 Task: Remove an approval from a pull request review.
Action: Mouse moved to (147, 391)
Screenshot: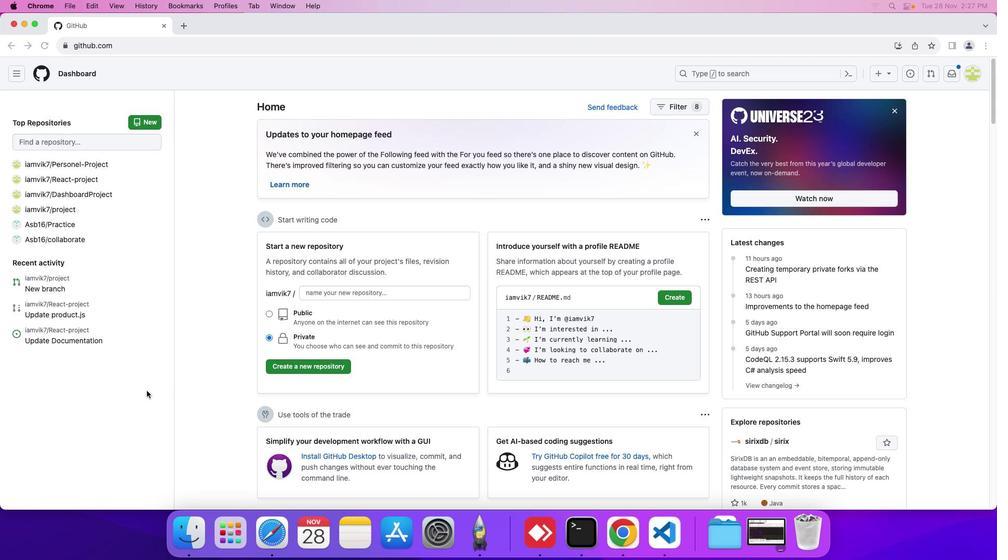 
Action: Mouse pressed left at (147, 391)
Screenshot: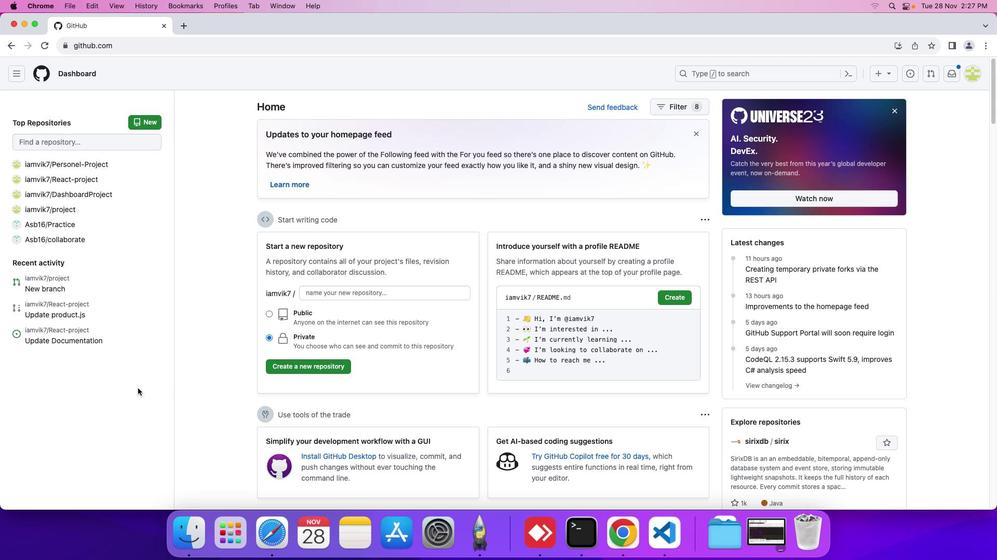 
Action: Mouse moved to (44, 208)
Screenshot: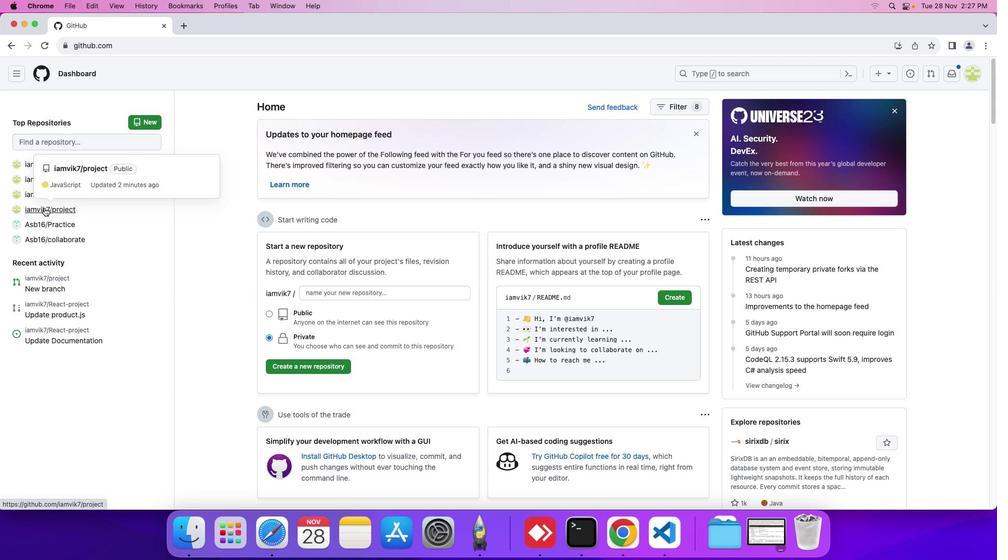 
Action: Mouse pressed left at (44, 208)
Screenshot: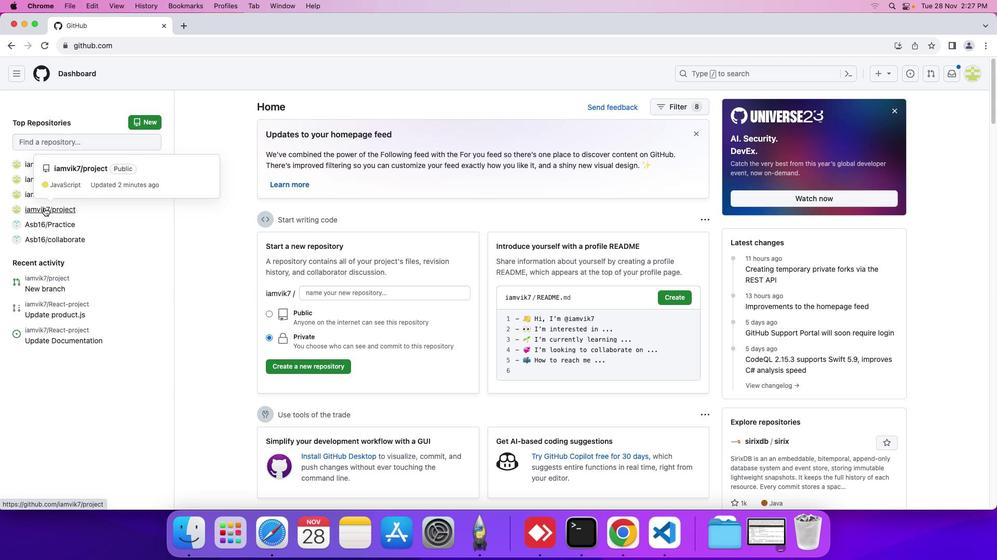 
Action: Mouse moved to (141, 101)
Screenshot: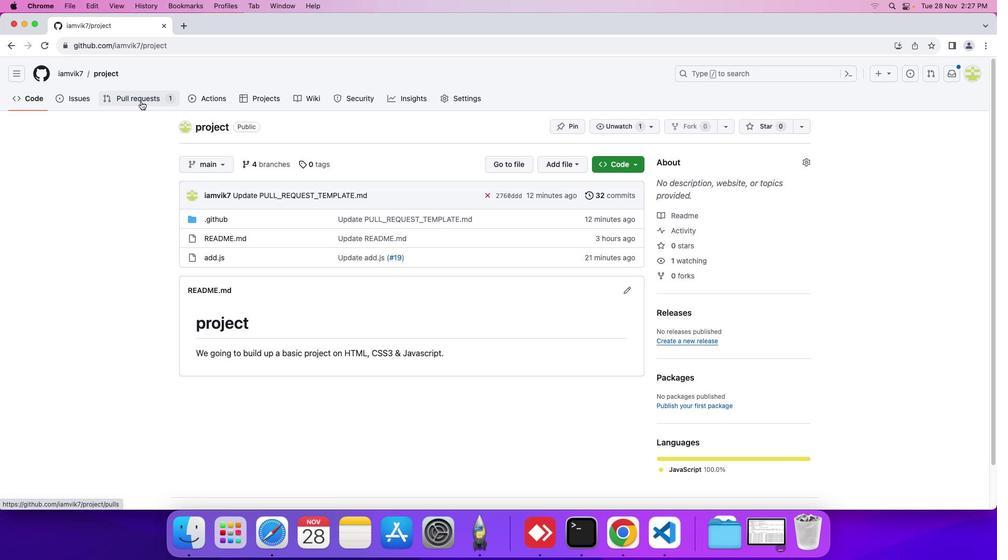 
Action: Mouse pressed left at (141, 101)
Screenshot: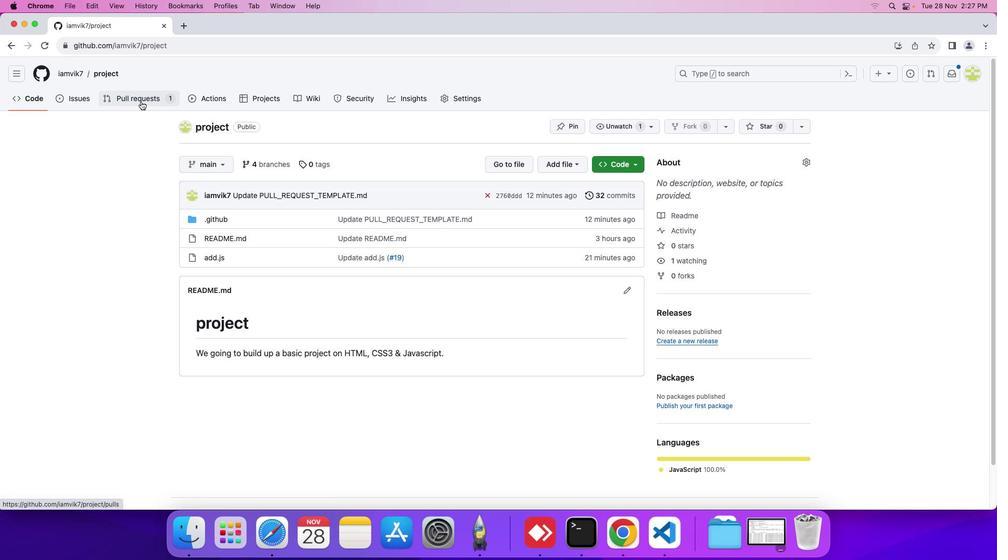 
Action: Mouse moved to (231, 253)
Screenshot: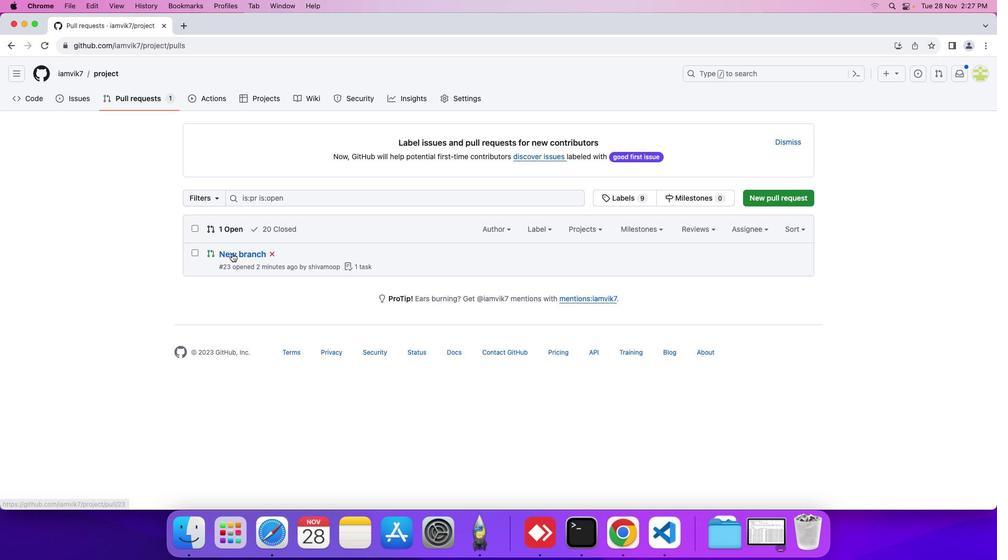 
Action: Mouse pressed left at (231, 253)
Screenshot: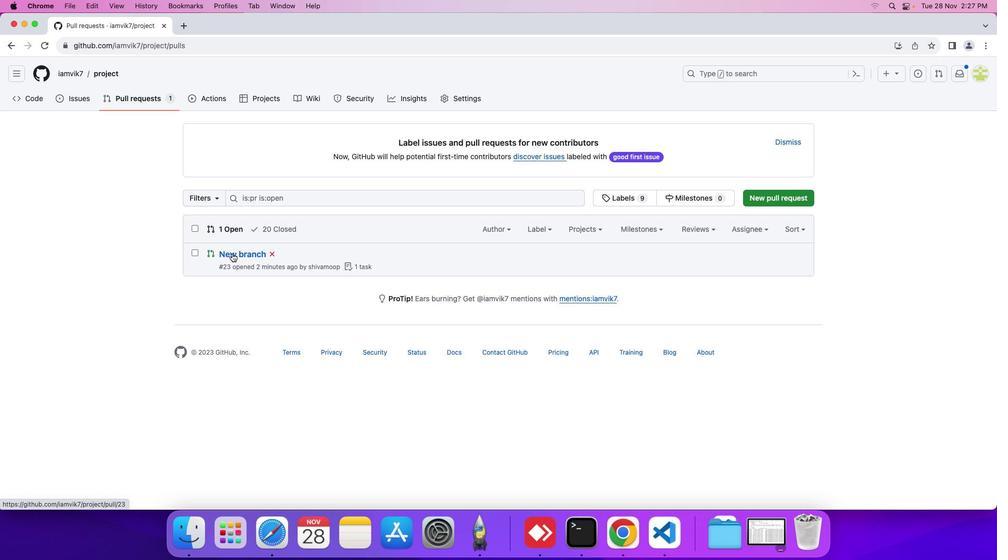
Action: Mouse moved to (759, 135)
Screenshot: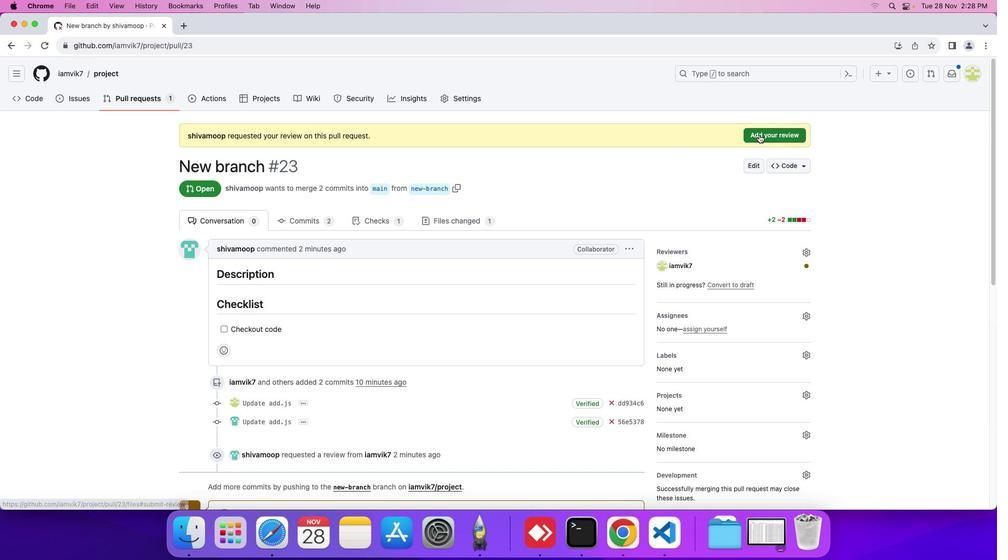 
Action: Mouse pressed left at (759, 135)
Screenshot: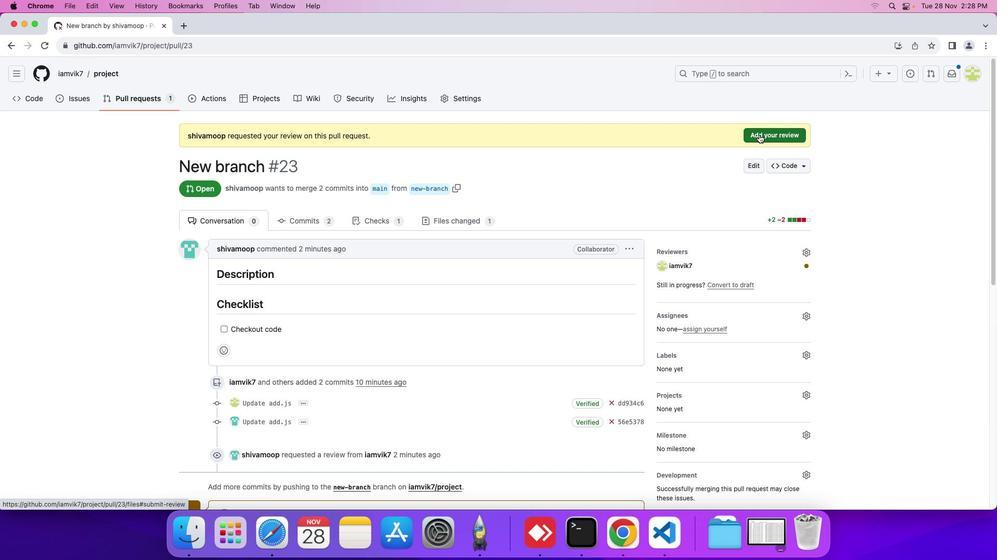 
Action: Mouse moved to (938, 212)
Screenshot: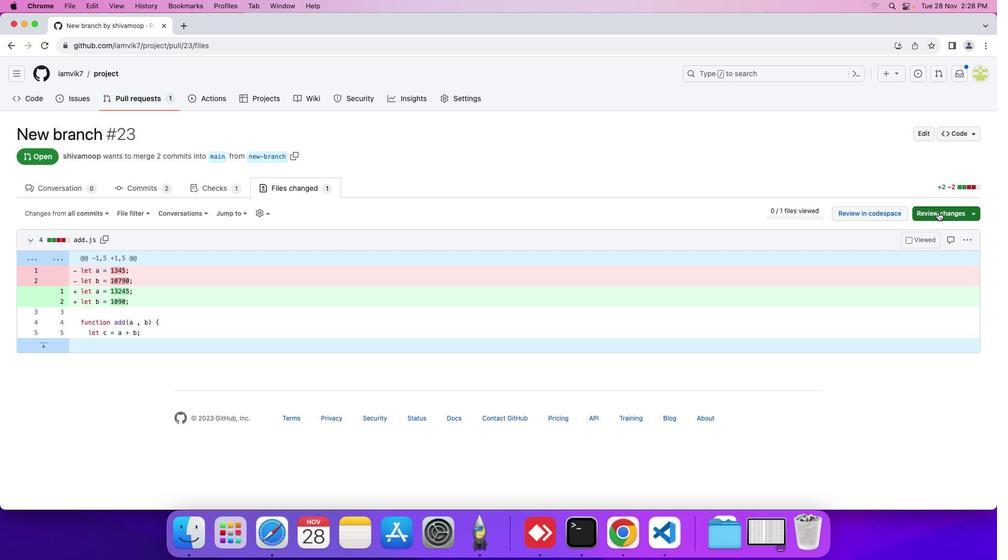 
Action: Mouse pressed left at (938, 212)
Screenshot: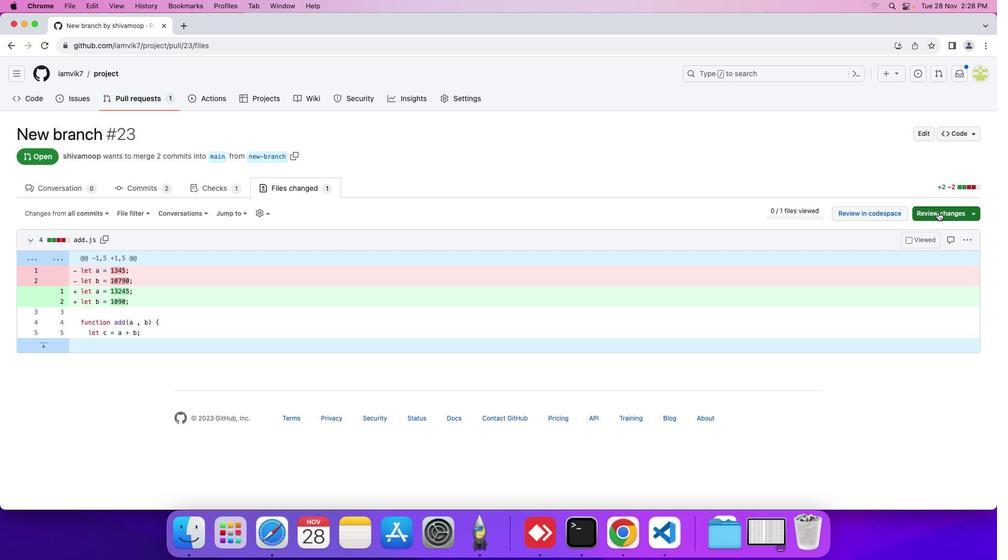 
Action: Mouse moved to (856, 293)
Screenshot: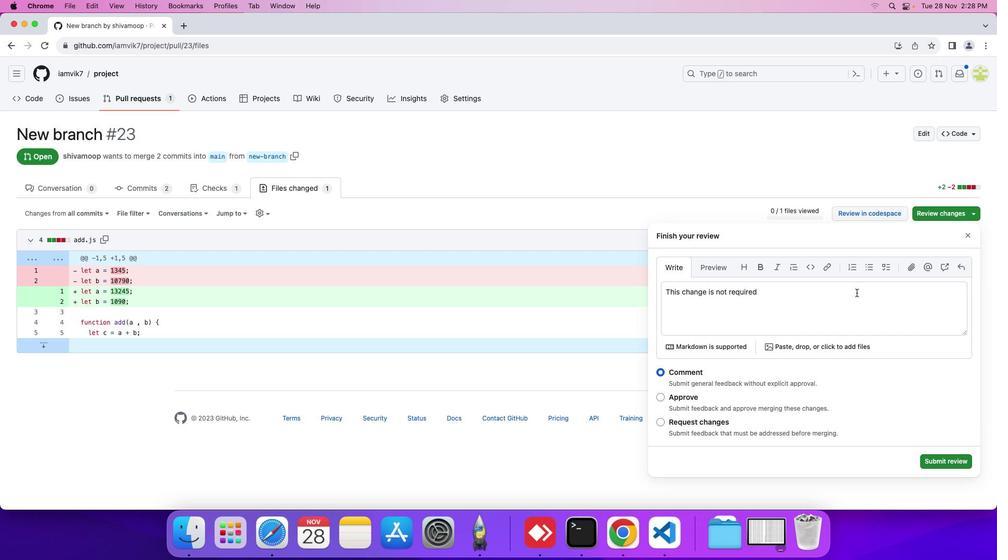 
Action: Mouse pressed left at (856, 293)
Screenshot: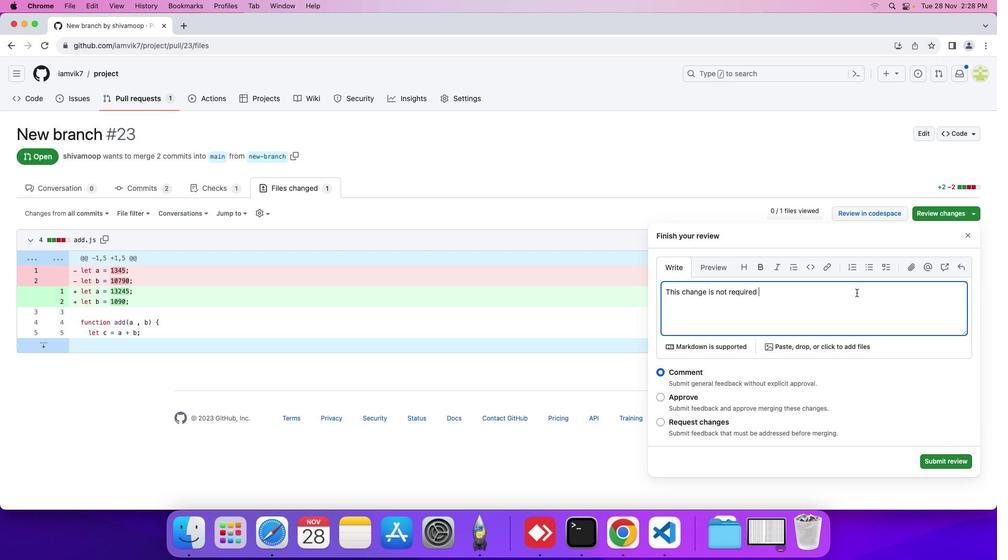 
Action: Mouse moved to (856, 293)
Screenshot: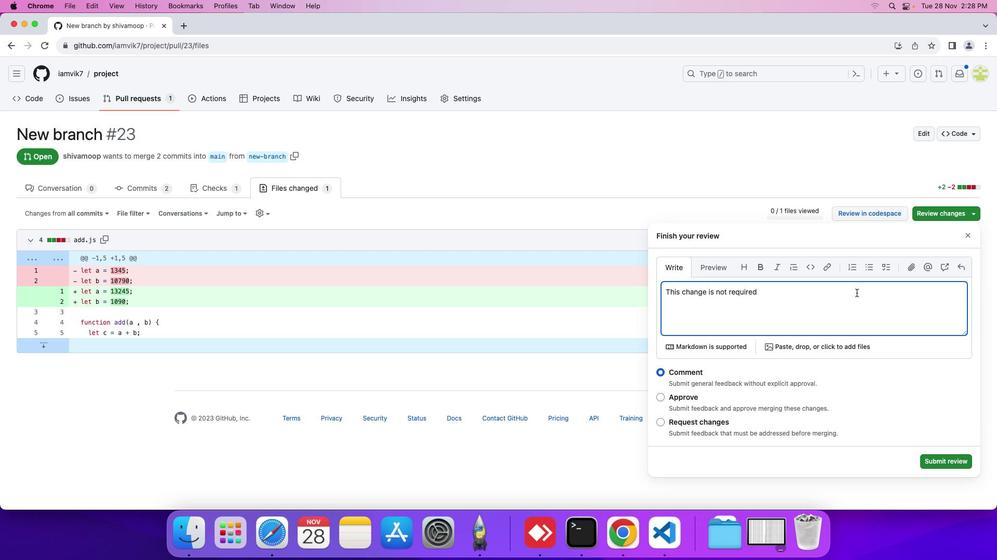 
Action: Key pressed 'd''o'Key.backspaceKey.backspaceKey.backspaceKey.backspaceKey.backspaceKey.backspaceKey.backspaceKey.backspaceKey.backspaceKey.backspaceKey.backspaceKey.backspaceKey.backspaceKey.backspaceKey.backspaceKey.backspaceKey.backspaceKey.backspaceKey.backspaceKey.backspaceKey.backspaceKey.backspaceKey.backspaceKey.backspaceKey.backspaceKey.backspaceKey.backspaceKey.backspaceKey.backspaceKey.backspaceKey.backspaceKey.backspaceKey.shift'T''h''i''s'Key.space'c''o''d''e'Key.space'i''s'Key.space'r''q'Key.backspace'e''q''u''i''r''e''s'Key.backspace'd'Key.space't''h''e''n'Key.space'p''l''e'Key.backspaceKey.backspaceKey.backspaceKey.backspaceKey.backspaceKey.backspaceKey.backspaceKey.backspace's''o'Key.spaceKey.shift'I'Key.space'a''m''n''o''t'Key.spaceKey.backspaceKey.backspaceKey.backspaceKey.backspaceKey.space'n''o''t'Key.space'a''p''p''r''o''v''i''n''g''.'
Screenshot: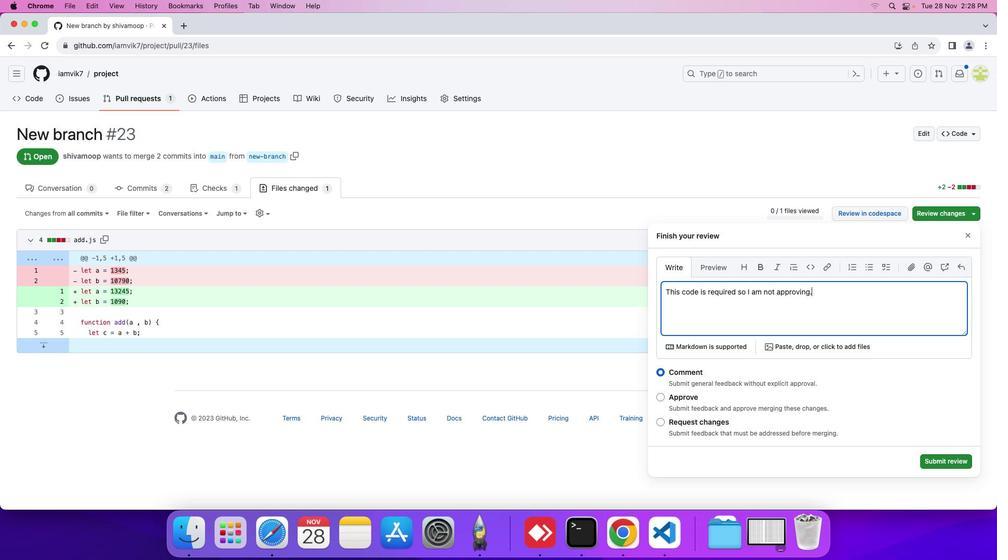 
Action: Mouse moved to (659, 423)
Screenshot: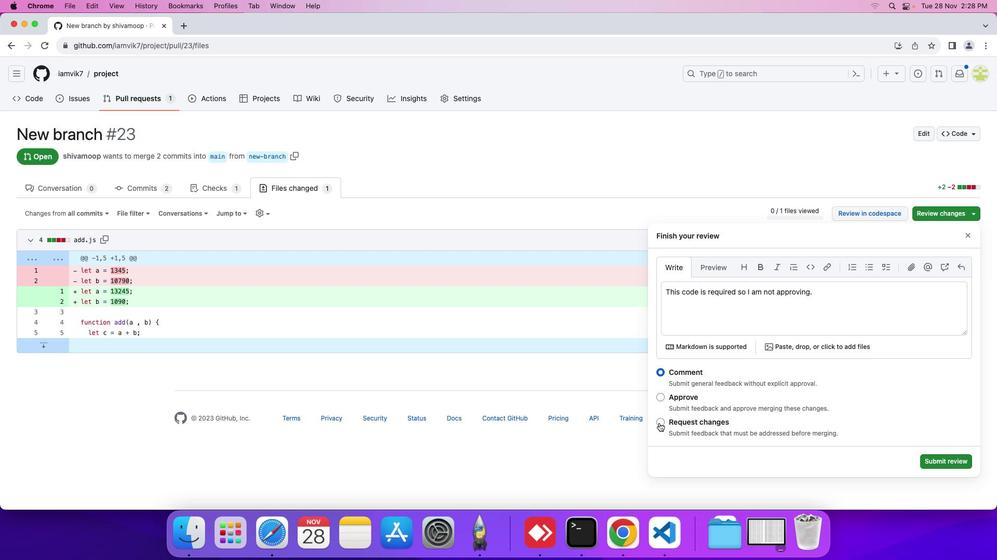 
Action: Mouse pressed left at (659, 423)
Screenshot: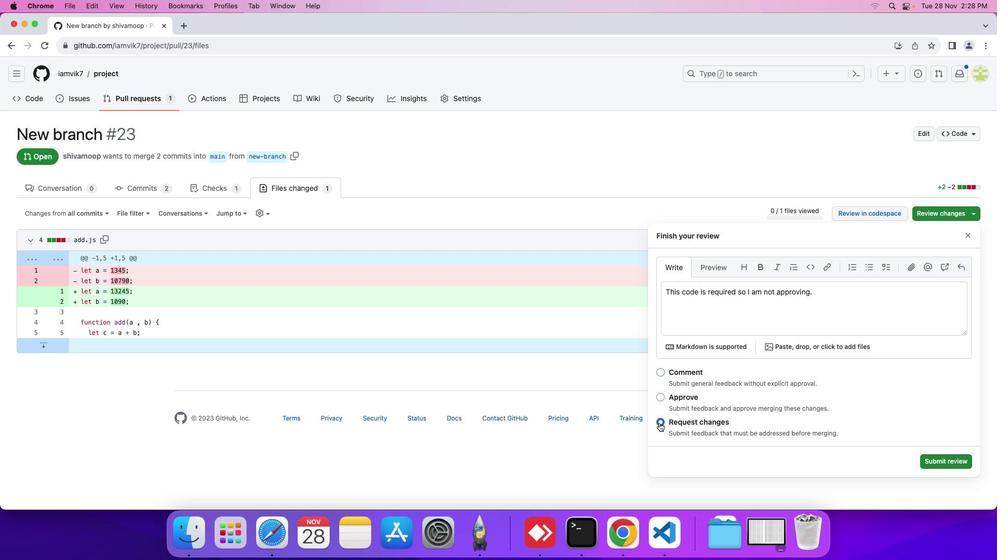 
Action: Mouse moved to (960, 465)
Screenshot: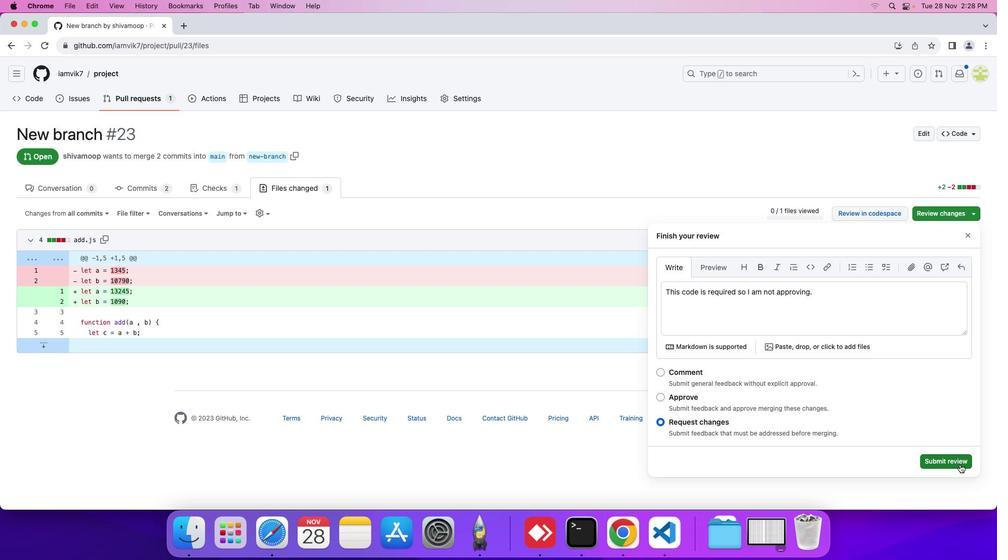 
Action: Mouse pressed left at (960, 465)
Screenshot: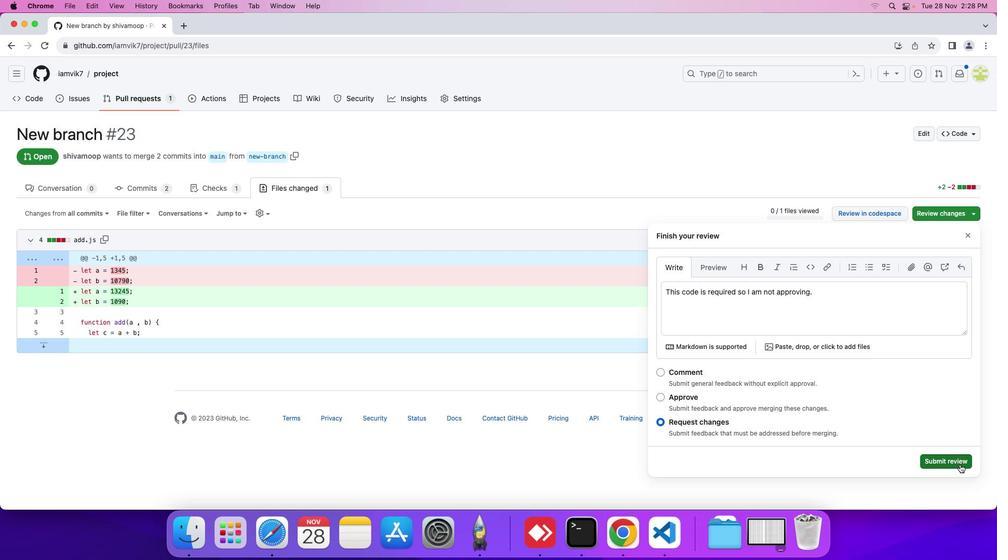
Action: Mouse moved to (291, 213)
Screenshot: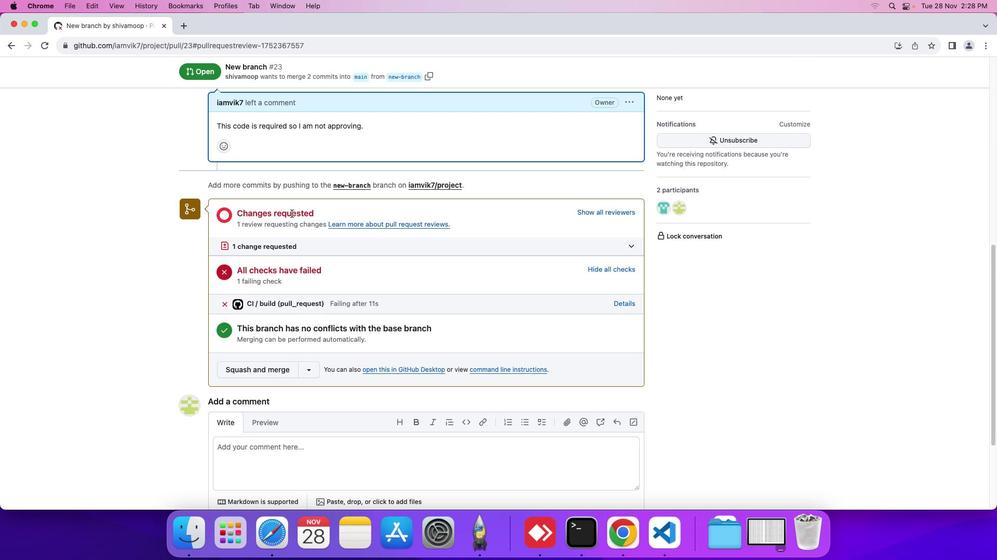 
Action: Mouse scrolled (291, 213) with delta (0, 0)
Screenshot: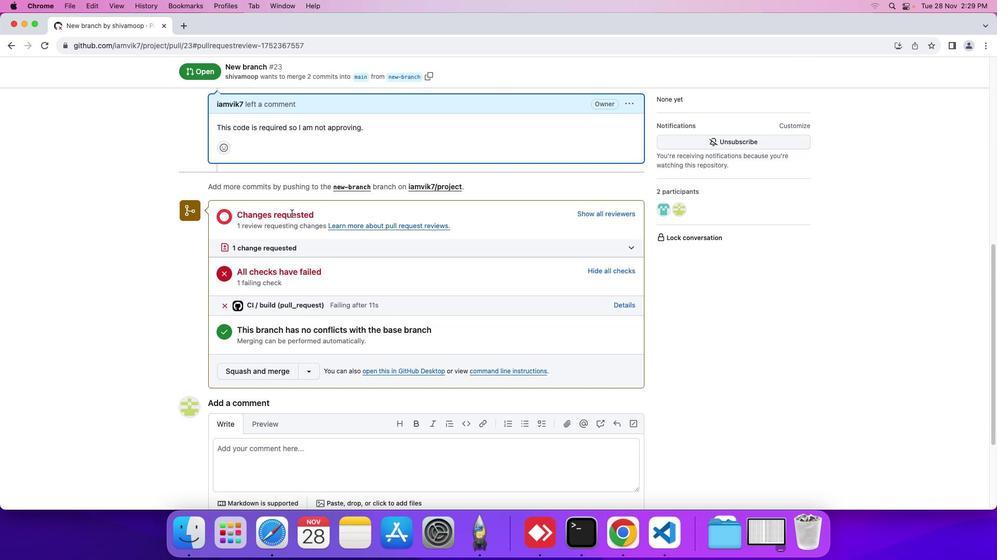 
Action: Mouse scrolled (291, 213) with delta (0, 0)
Screenshot: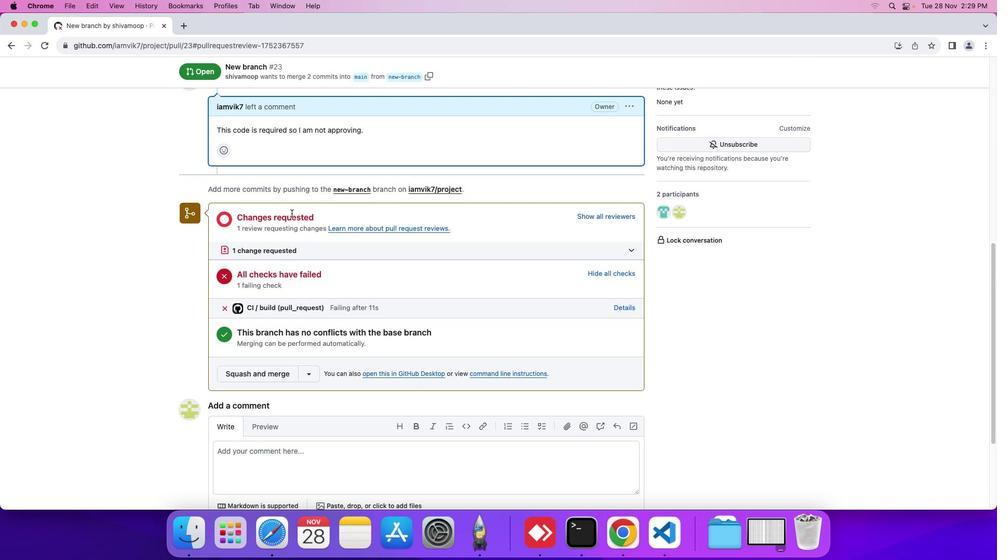 
Action: Mouse scrolled (291, 213) with delta (0, 0)
Screenshot: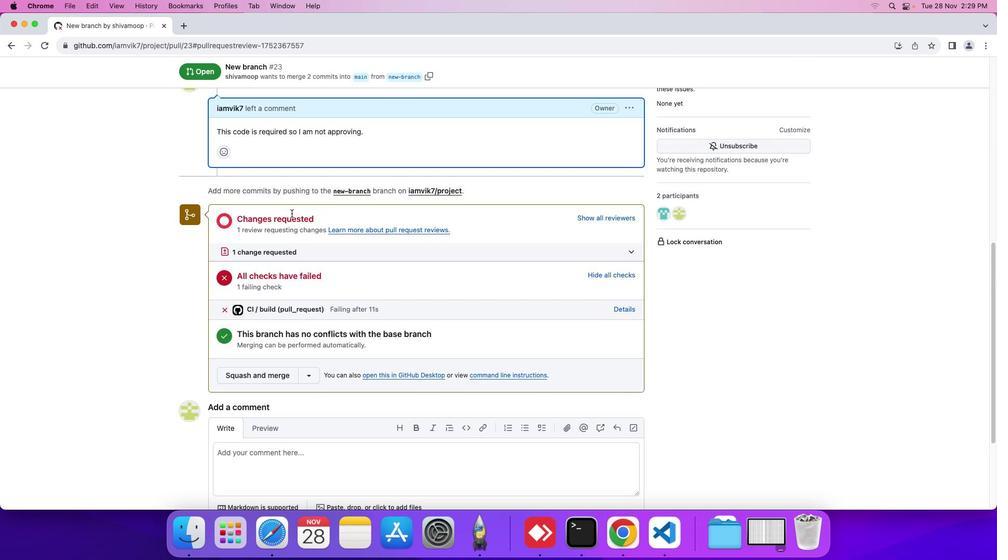 
Action: Mouse scrolled (291, 213) with delta (0, 0)
Screenshot: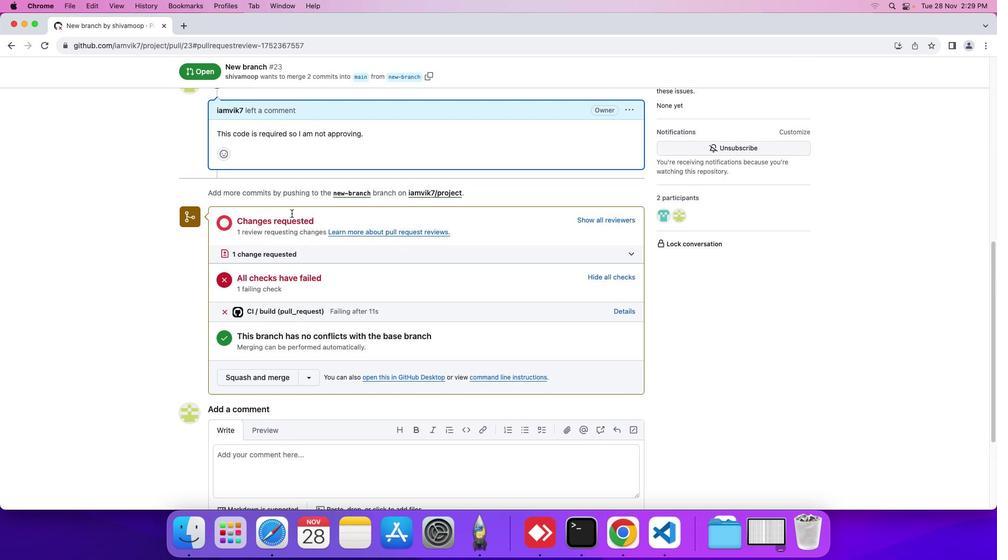 
Action: Mouse scrolled (291, 213) with delta (0, 0)
Screenshot: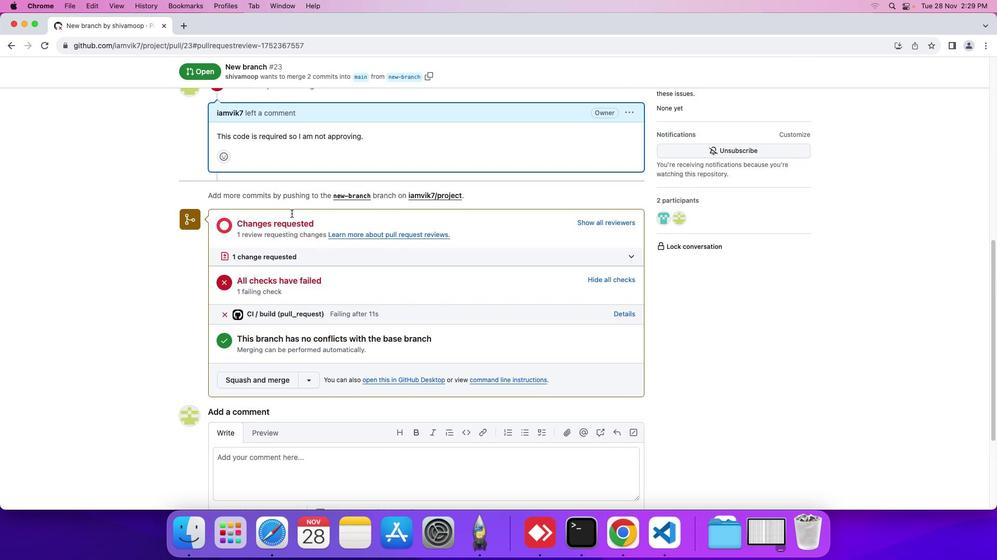 
Action: Mouse scrolled (291, 213) with delta (0, 0)
Screenshot: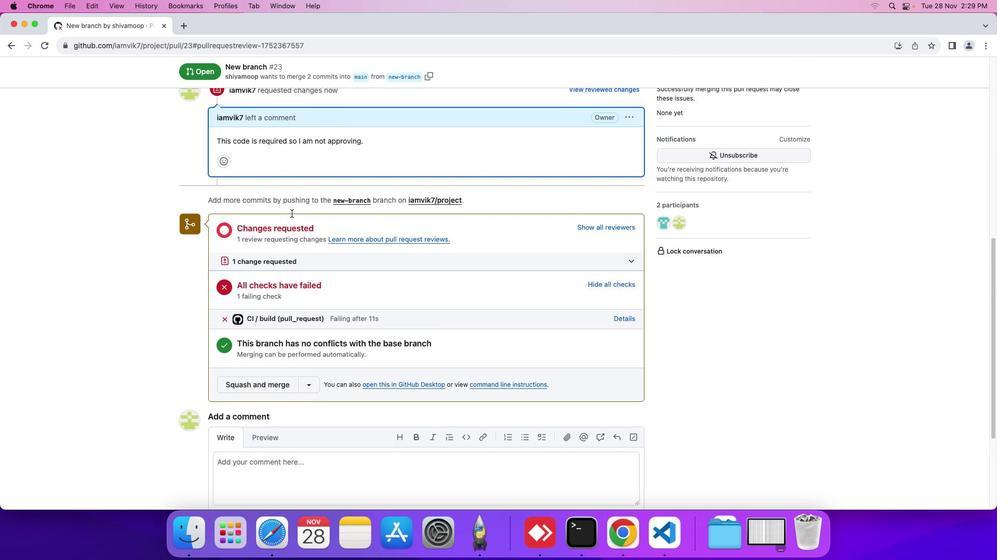 
Action: Mouse scrolled (291, 213) with delta (0, 0)
Screenshot: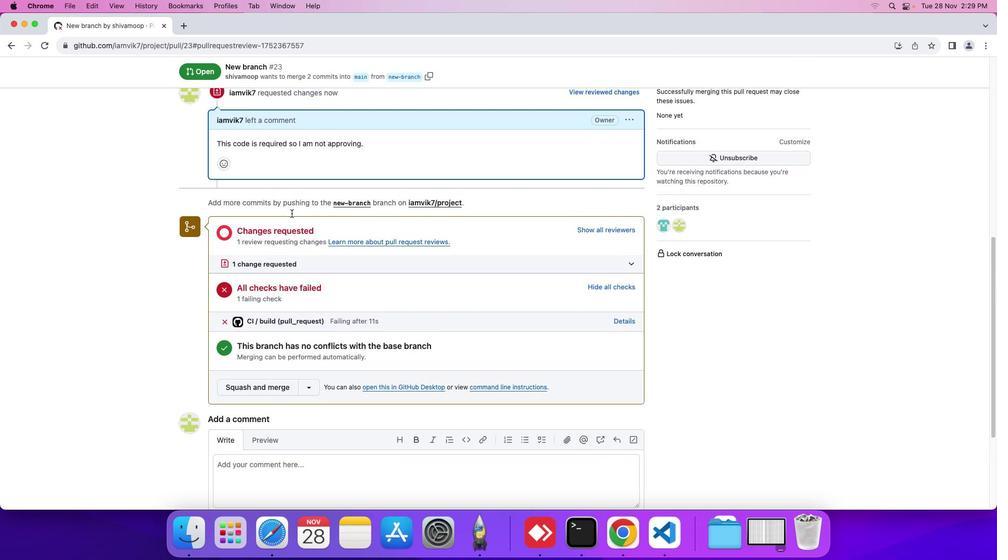 
Action: Mouse scrolled (291, 213) with delta (0, 0)
Screenshot: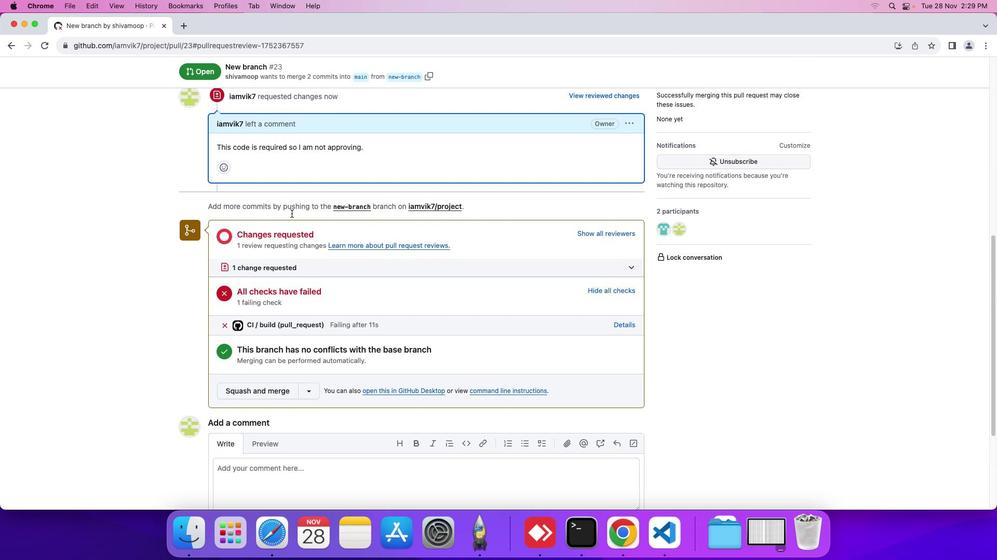 
Action: Mouse moved to (298, 210)
Screenshot: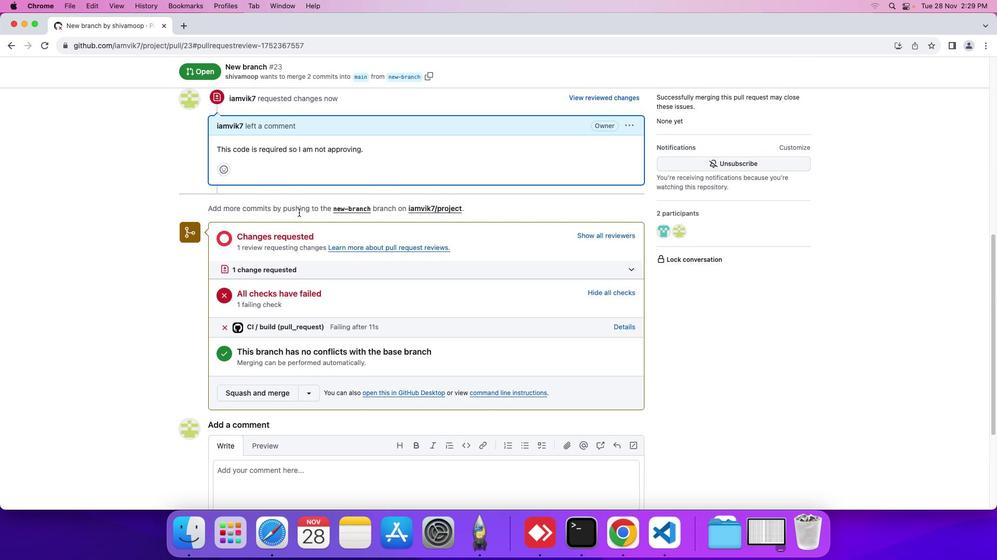 
Action: Mouse scrolled (298, 210) with delta (0, 0)
Screenshot: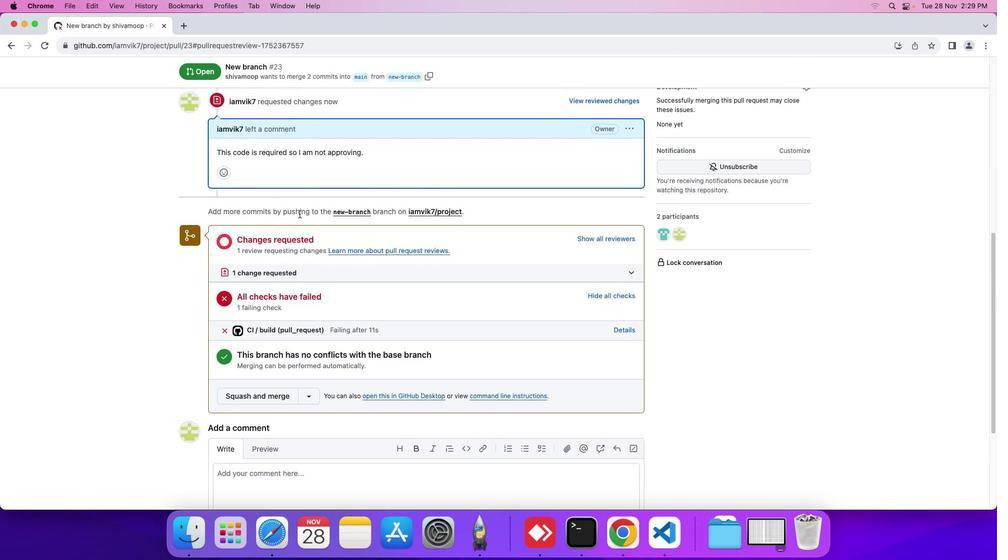 
Action: Mouse moved to (298, 210)
Screenshot: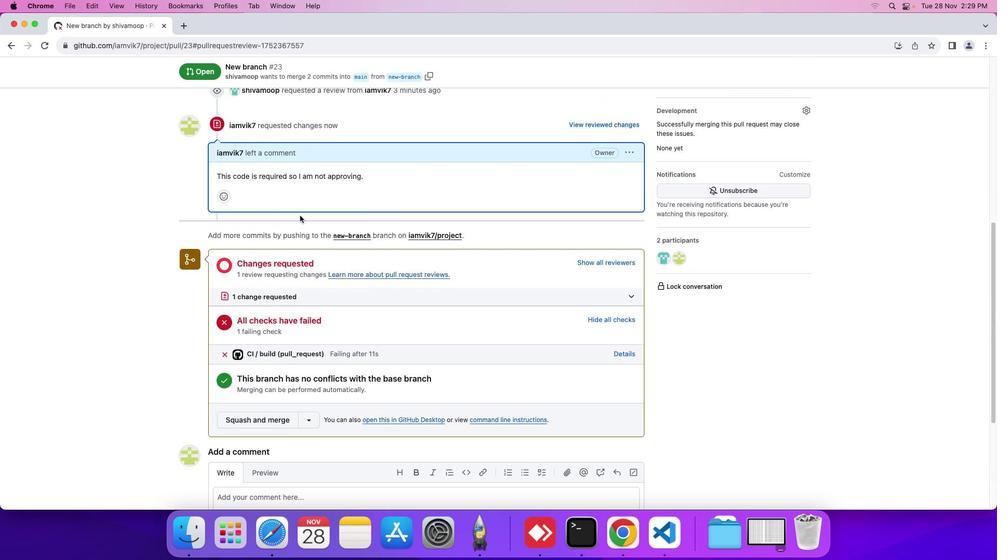
Action: Mouse scrolled (298, 210) with delta (0, 0)
Screenshot: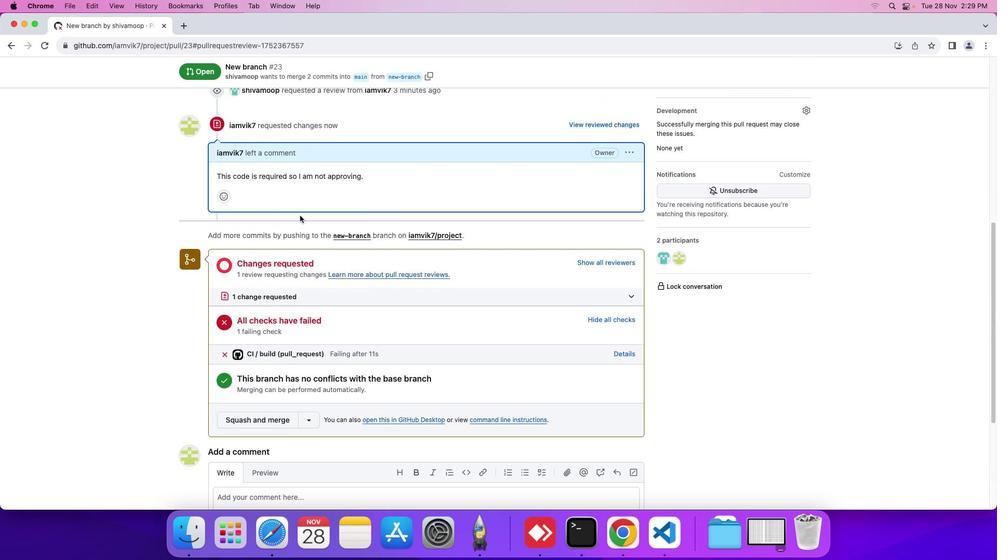 
Action: Mouse moved to (298, 212)
Screenshot: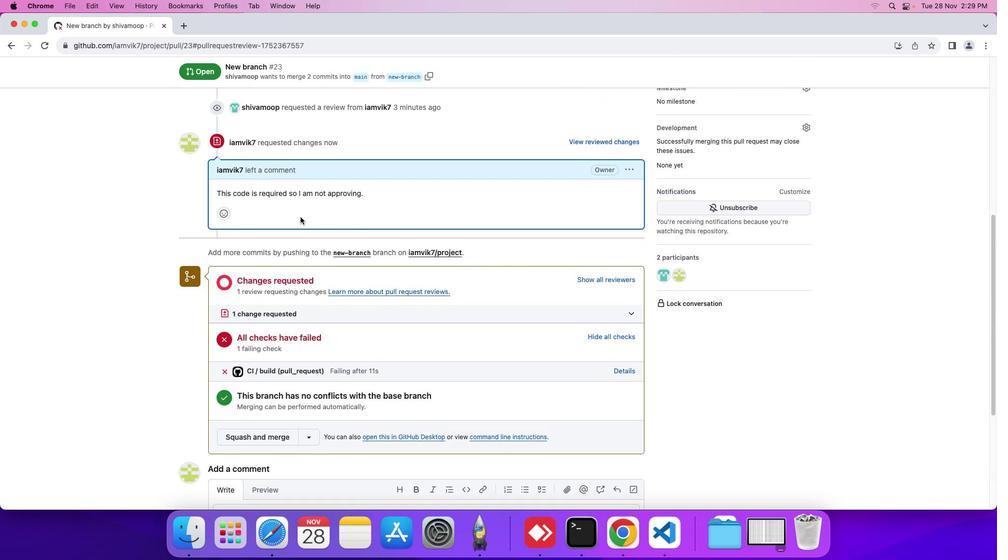 
Action: Mouse scrolled (298, 212) with delta (0, 1)
Screenshot: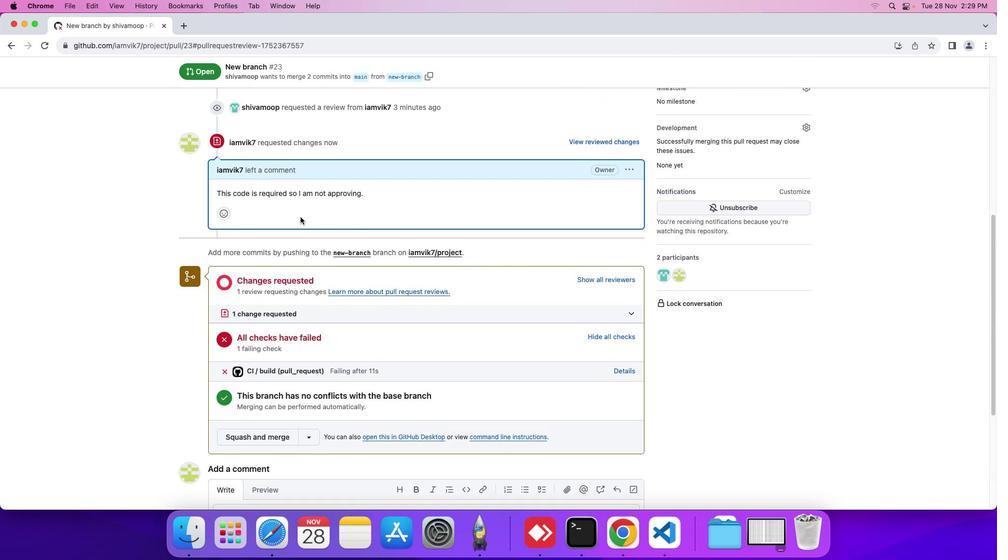 
Action: Mouse moved to (300, 218)
Screenshot: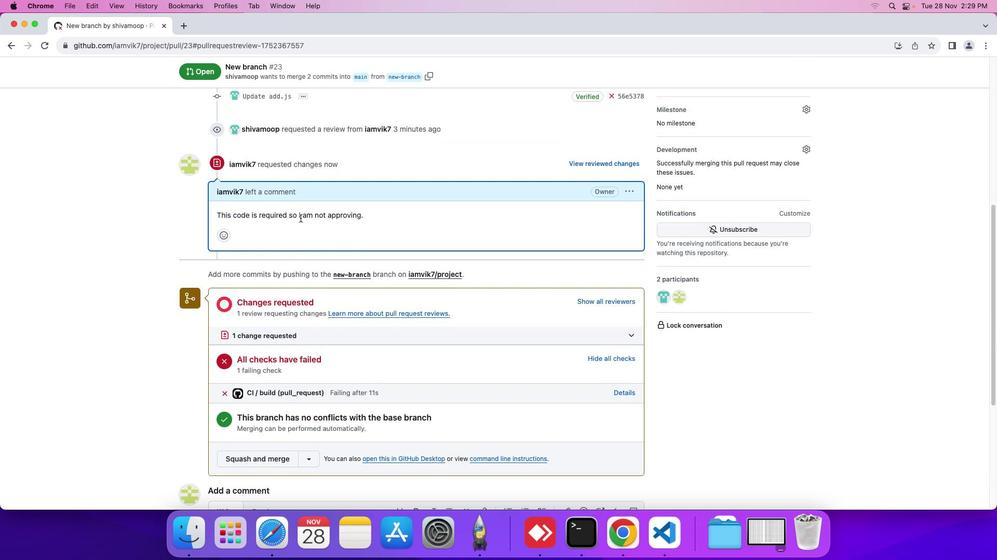 
Action: Mouse scrolled (300, 218) with delta (0, 0)
Screenshot: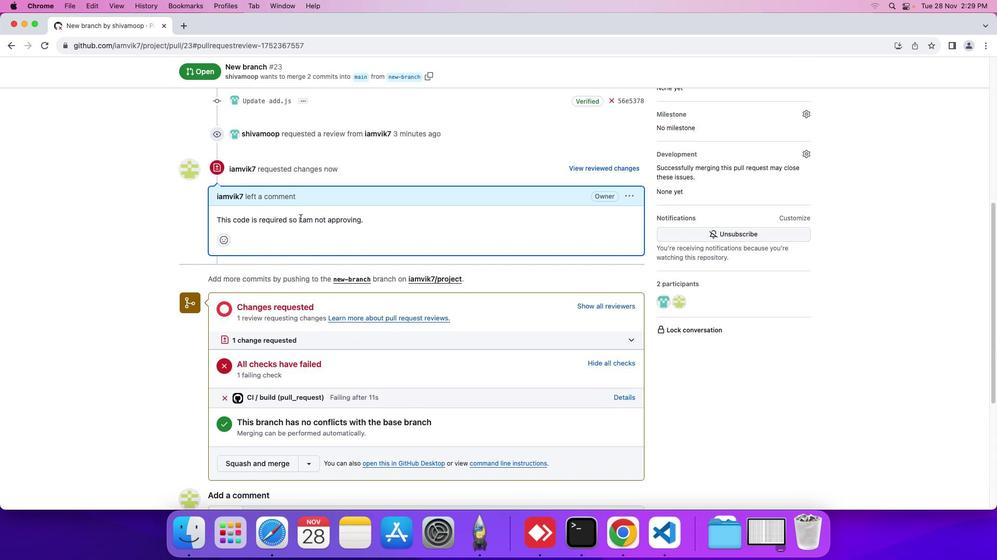 
Action: Mouse scrolled (300, 218) with delta (0, 0)
Screenshot: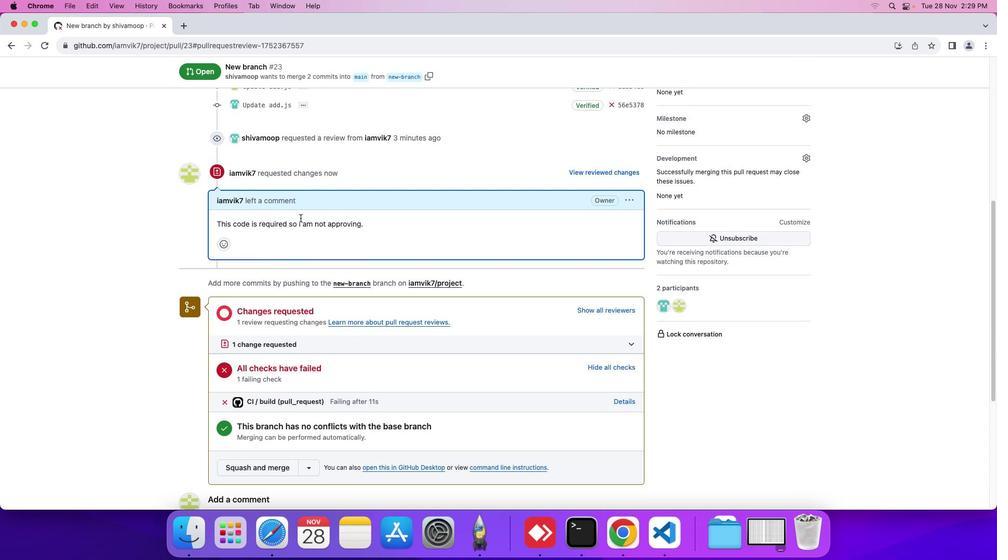 
Action: Mouse moved to (300, 218)
Screenshot: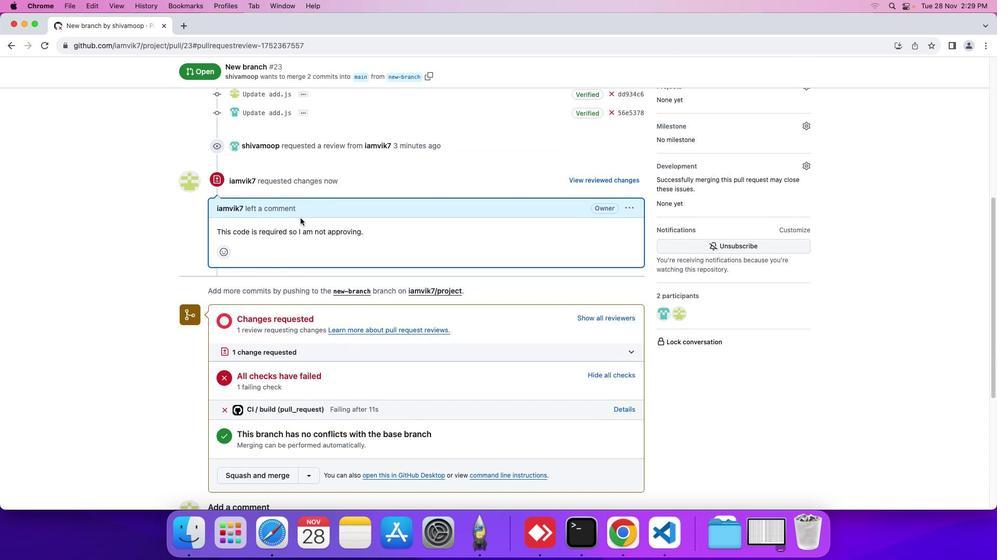 
